 Task: Check the average views per listing of gas furnace in the last 3 years.
Action: Mouse moved to (864, 194)
Screenshot: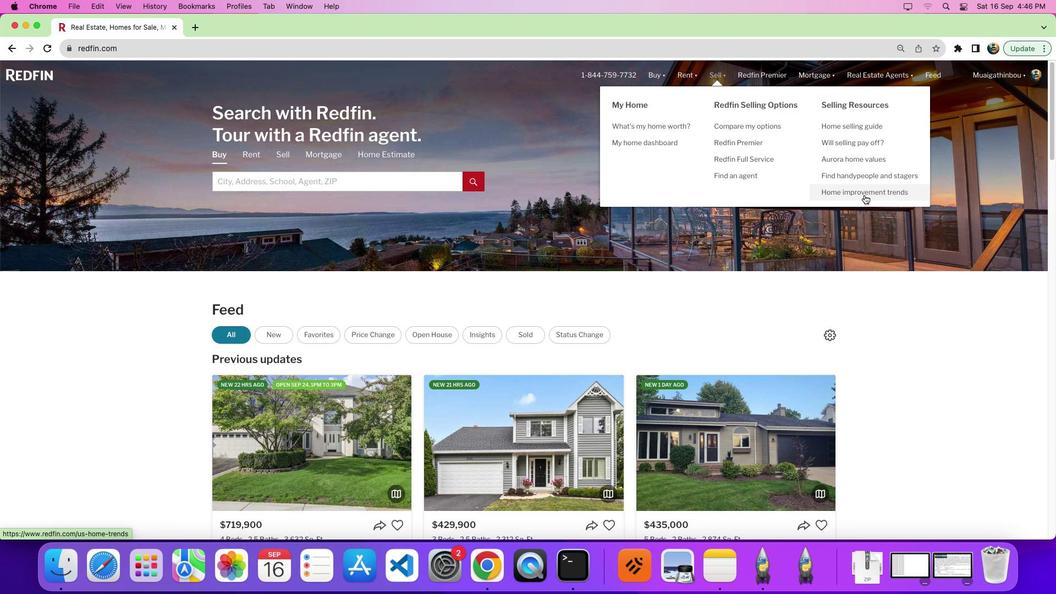 
Action: Mouse pressed left at (864, 194)
Screenshot: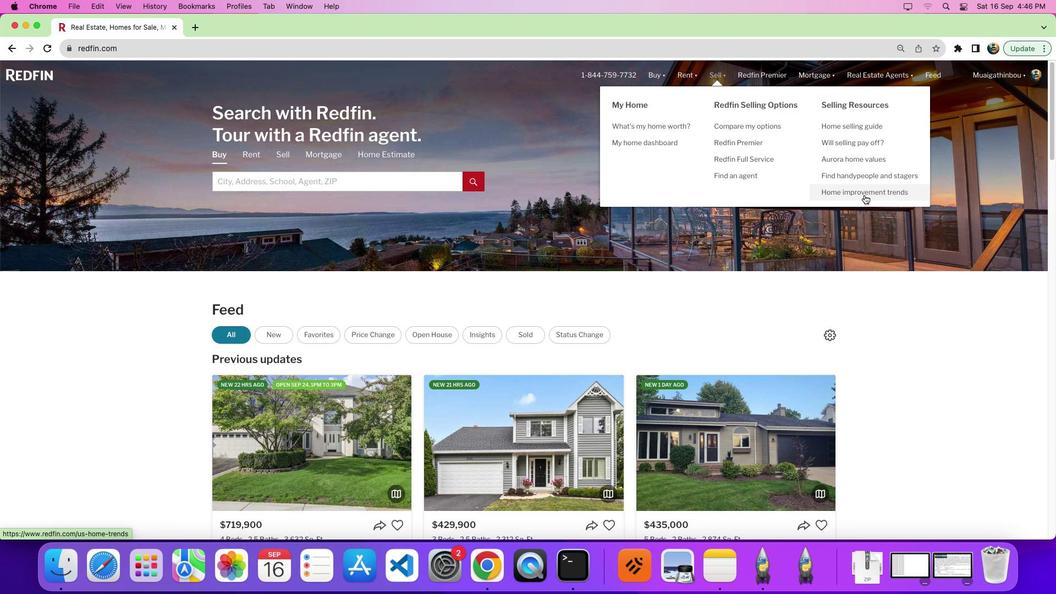 
Action: Mouse pressed left at (864, 194)
Screenshot: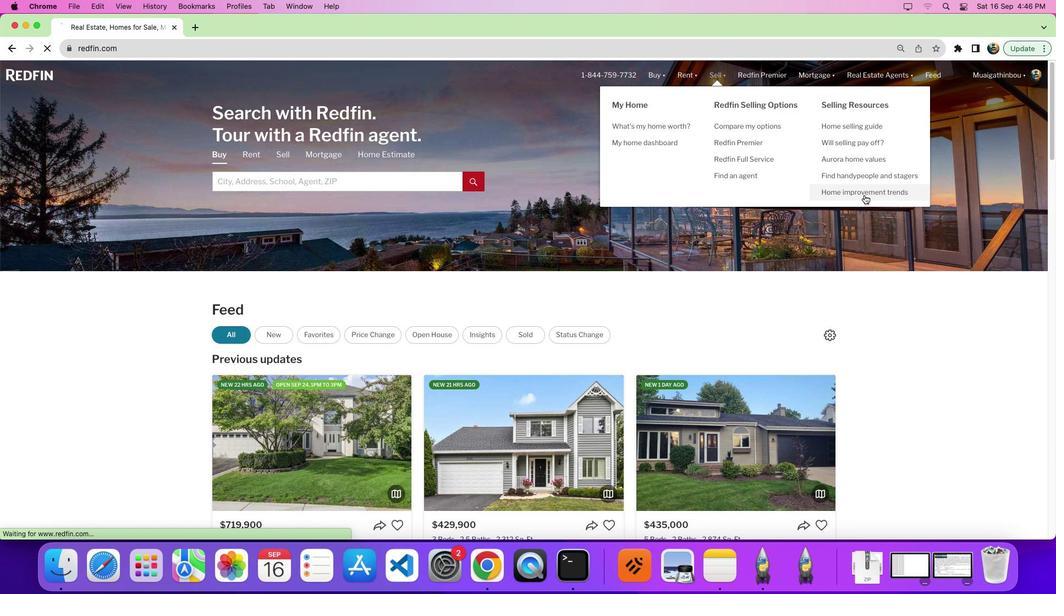 
Action: Mouse moved to (286, 213)
Screenshot: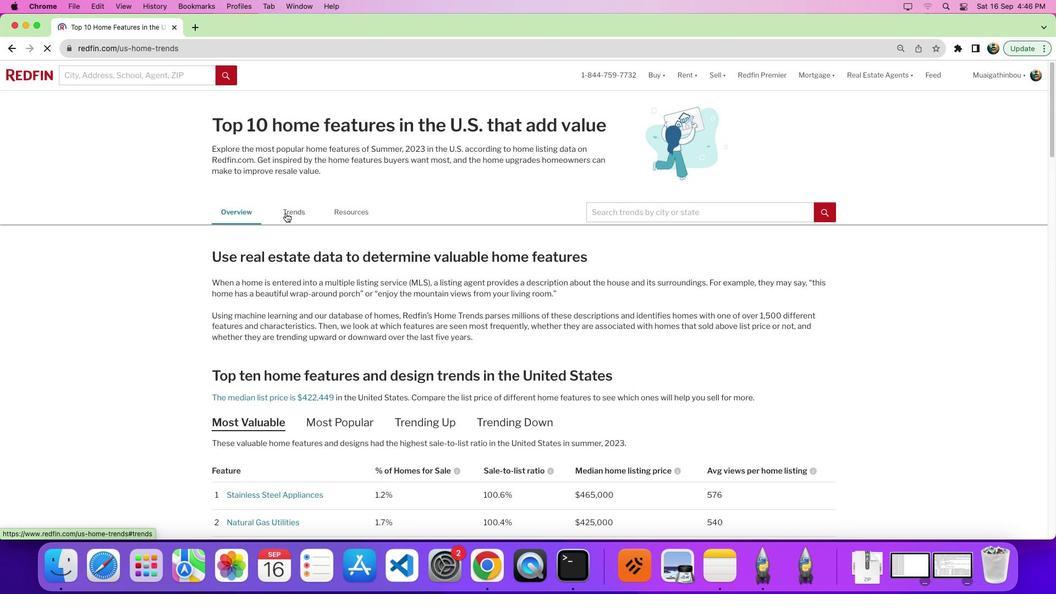 
Action: Mouse pressed left at (286, 213)
Screenshot: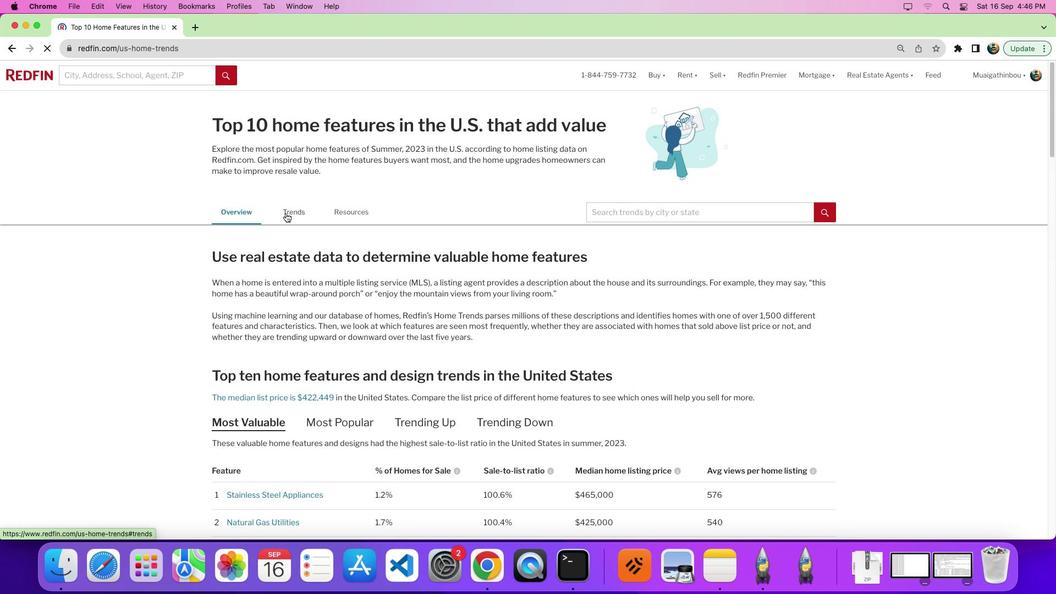 
Action: Mouse moved to (548, 277)
Screenshot: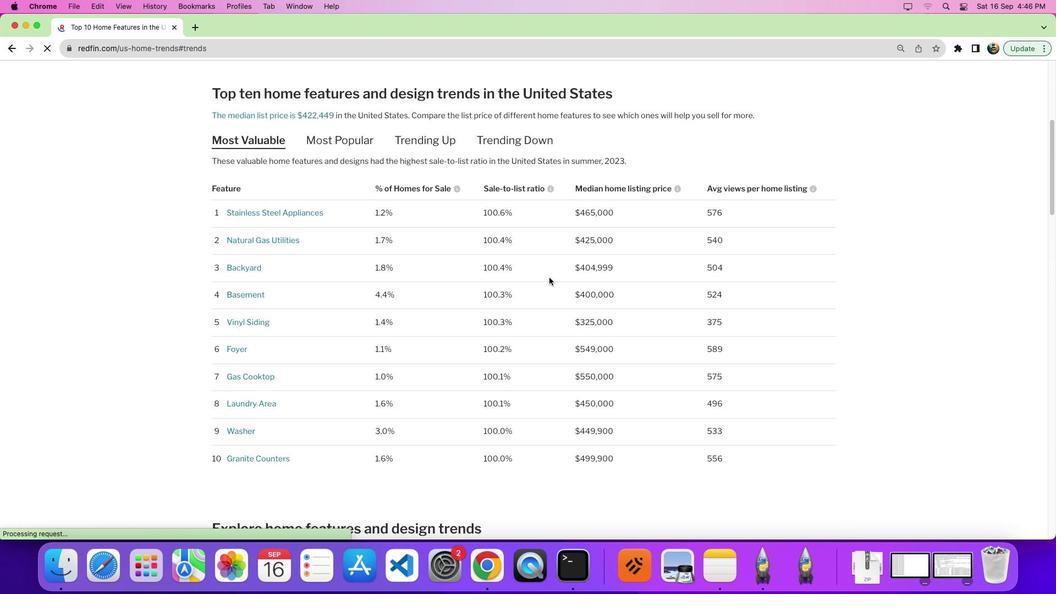 
Action: Mouse scrolled (548, 277) with delta (0, 0)
Screenshot: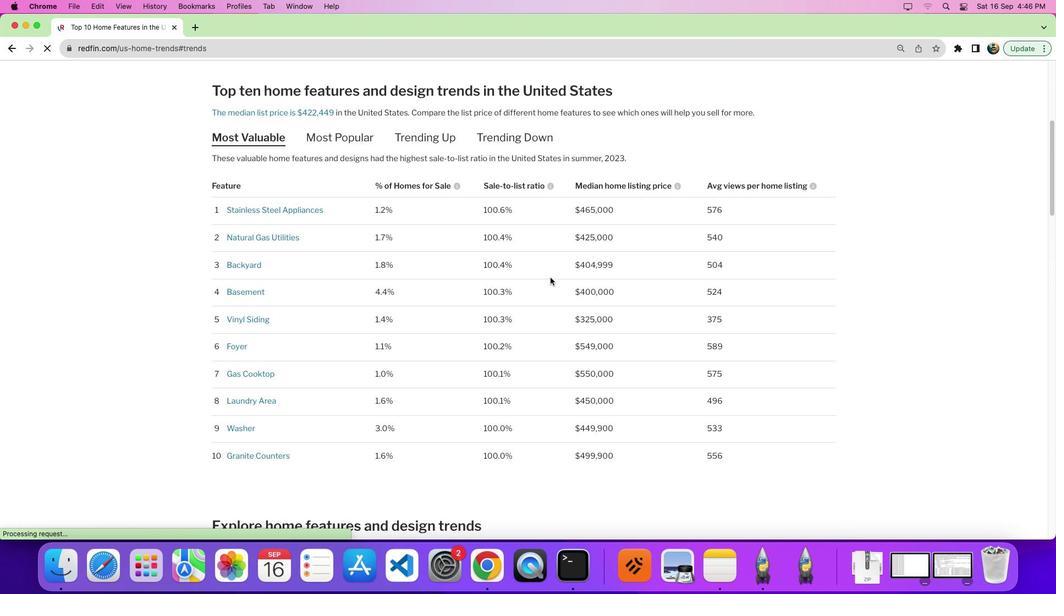 
Action: Mouse moved to (549, 277)
Screenshot: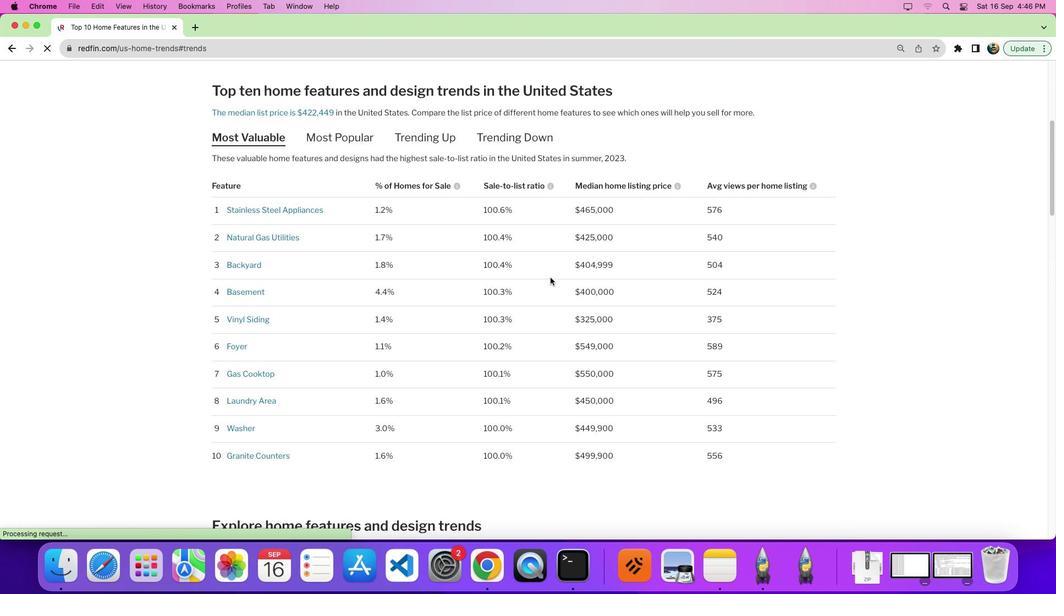 
Action: Mouse scrolled (549, 277) with delta (0, -1)
Screenshot: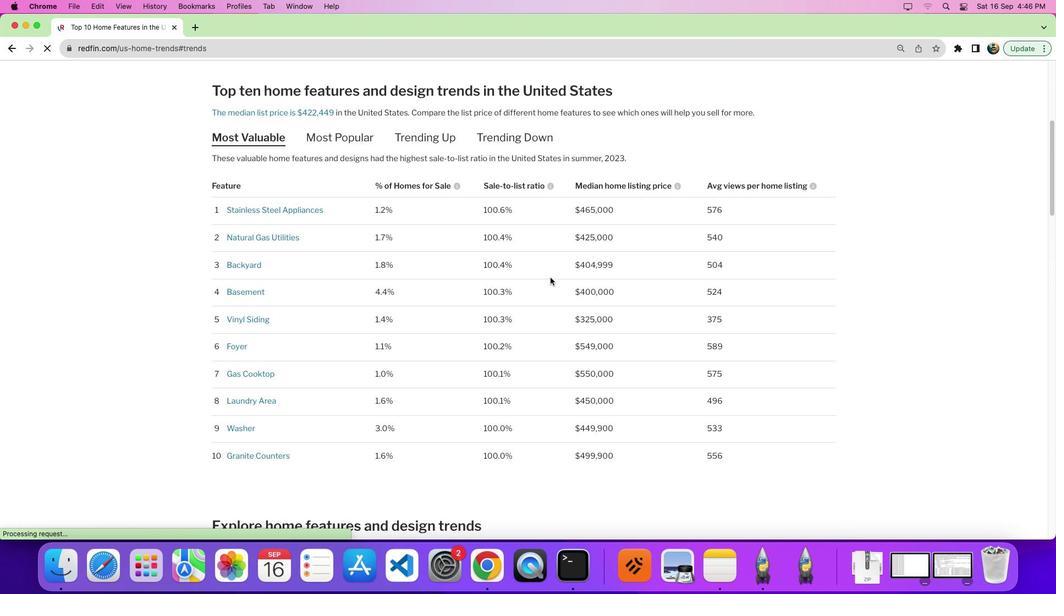 
Action: Mouse moved to (549, 277)
Screenshot: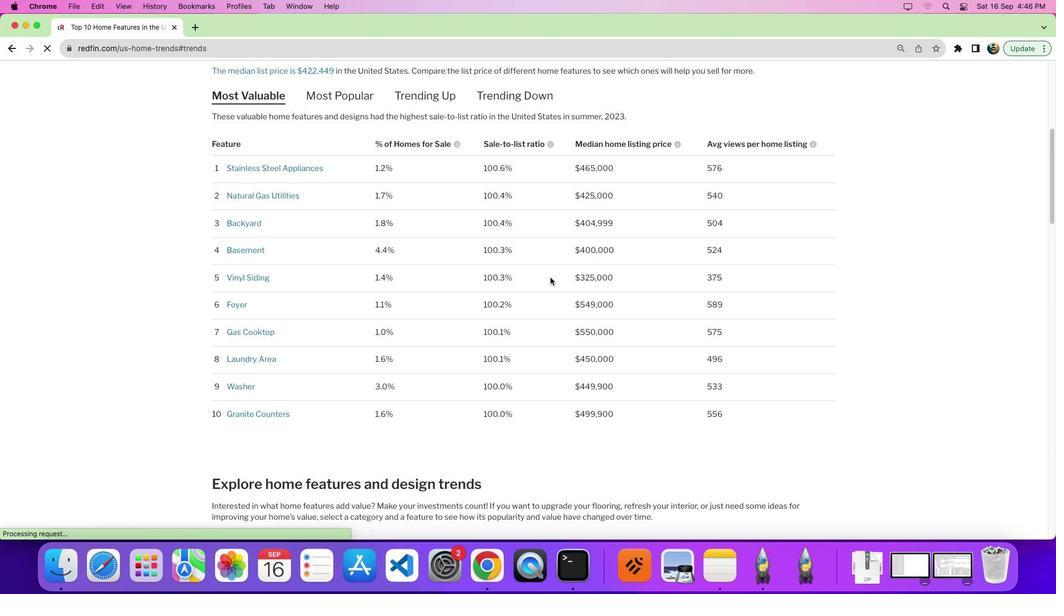 
Action: Mouse scrolled (549, 277) with delta (0, -4)
Screenshot: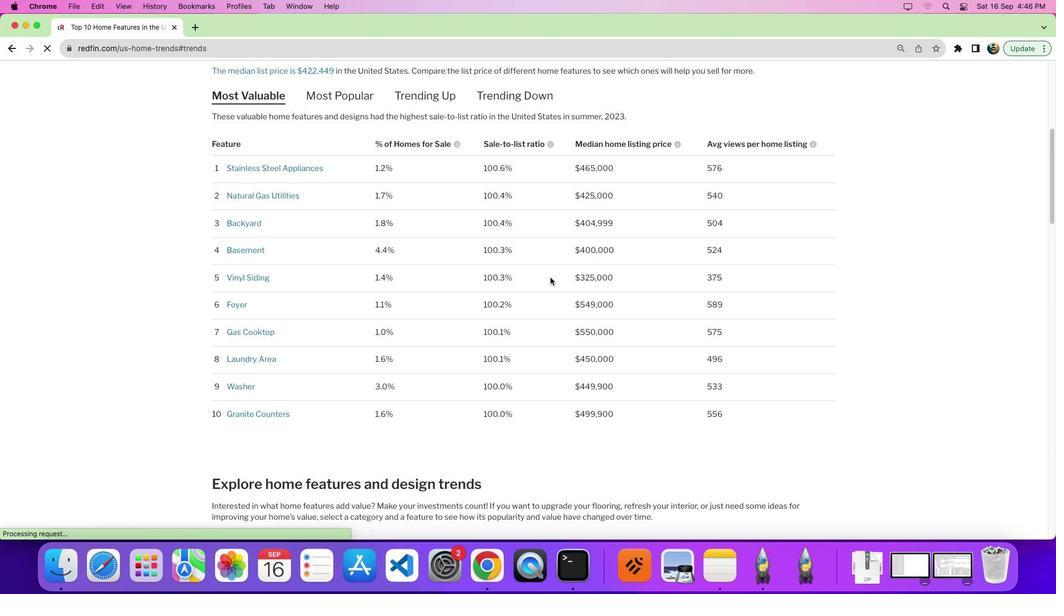 
Action: Mouse moved to (550, 277)
Screenshot: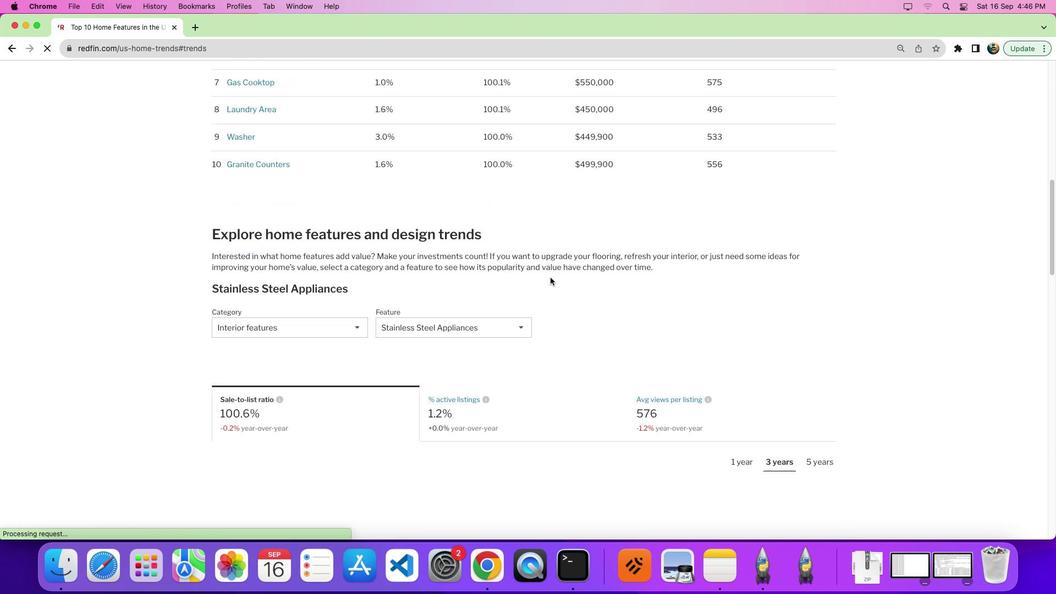 
Action: Mouse scrolled (550, 277) with delta (0, -5)
Screenshot: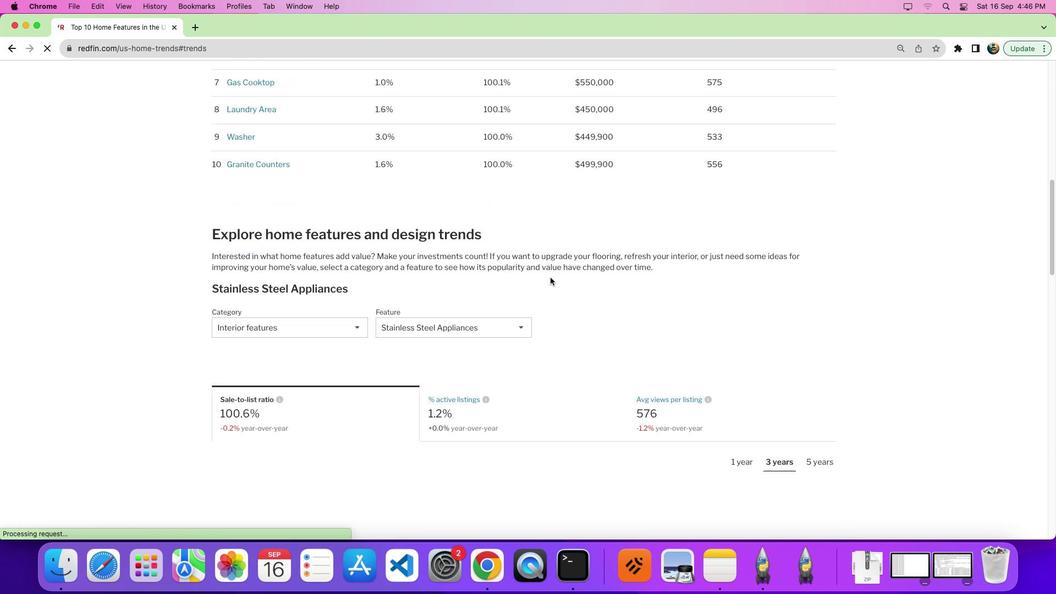 
Action: Mouse moved to (432, 285)
Screenshot: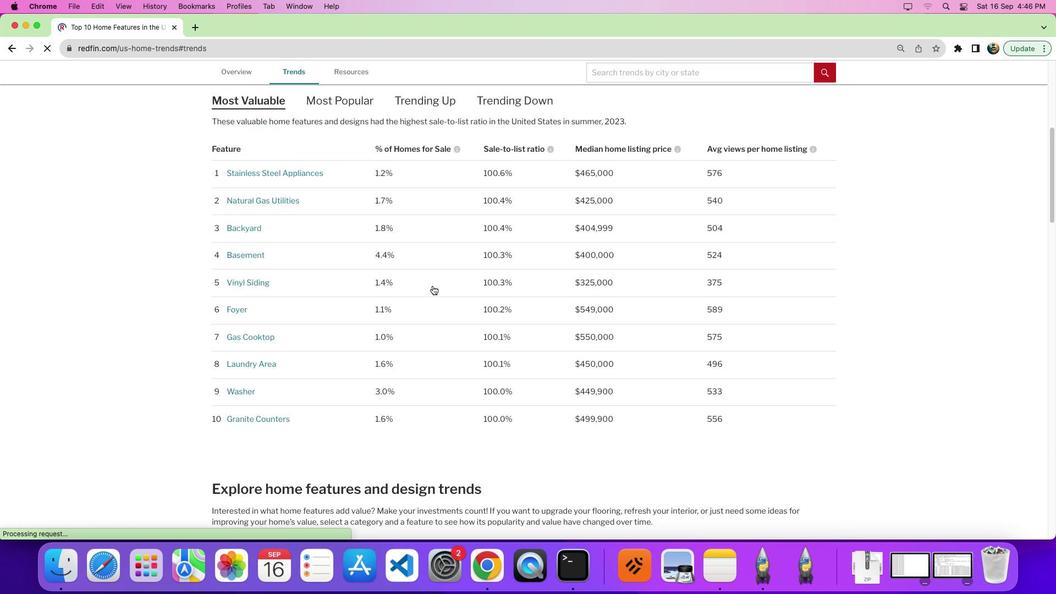 
Action: Mouse scrolled (432, 285) with delta (0, 0)
Screenshot: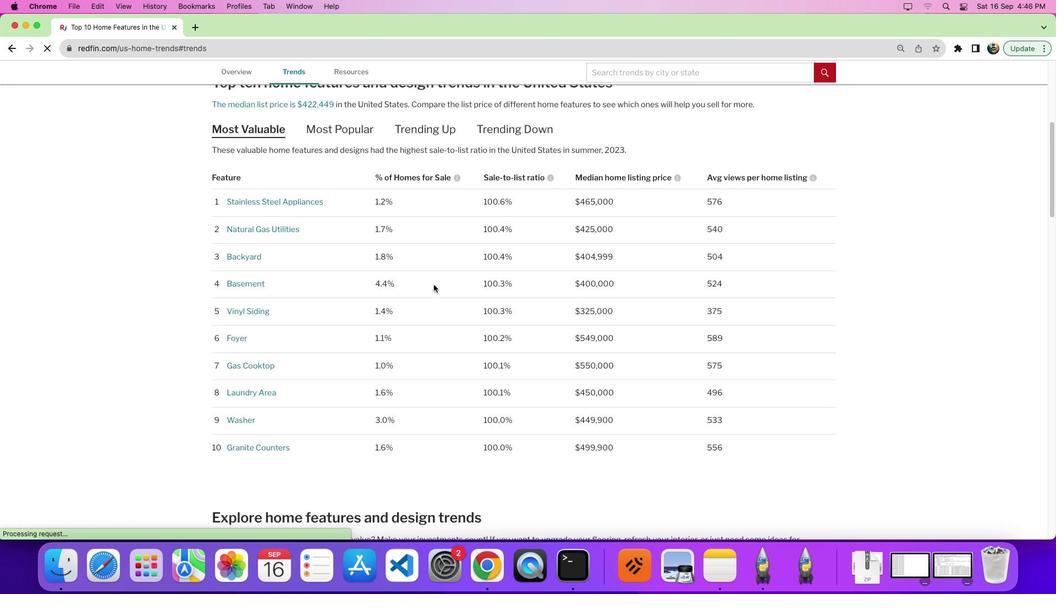 
Action: Mouse scrolled (432, 285) with delta (0, 0)
Screenshot: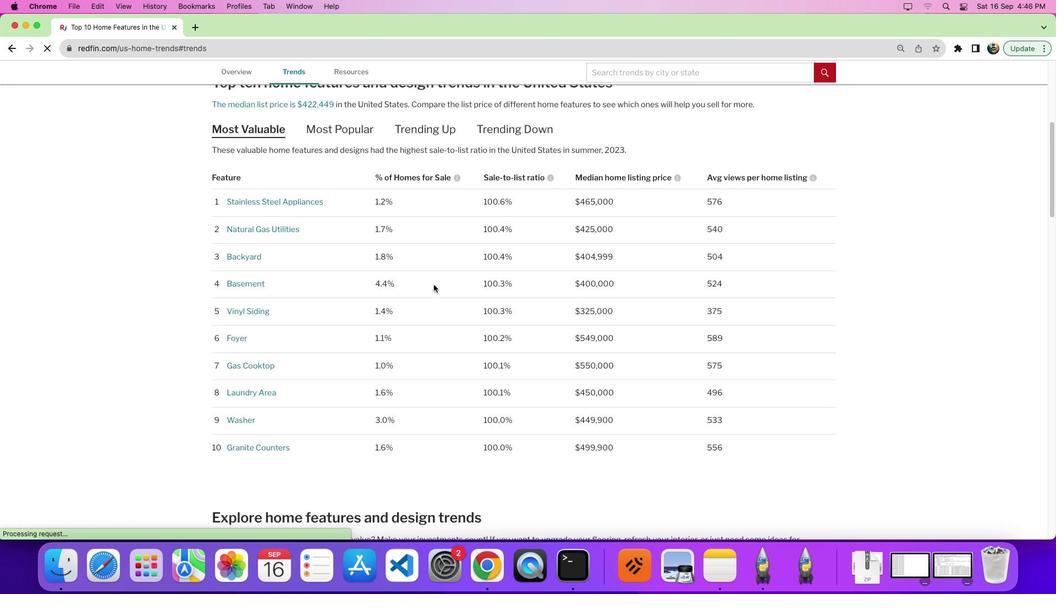 
Action: Mouse moved to (433, 285)
Screenshot: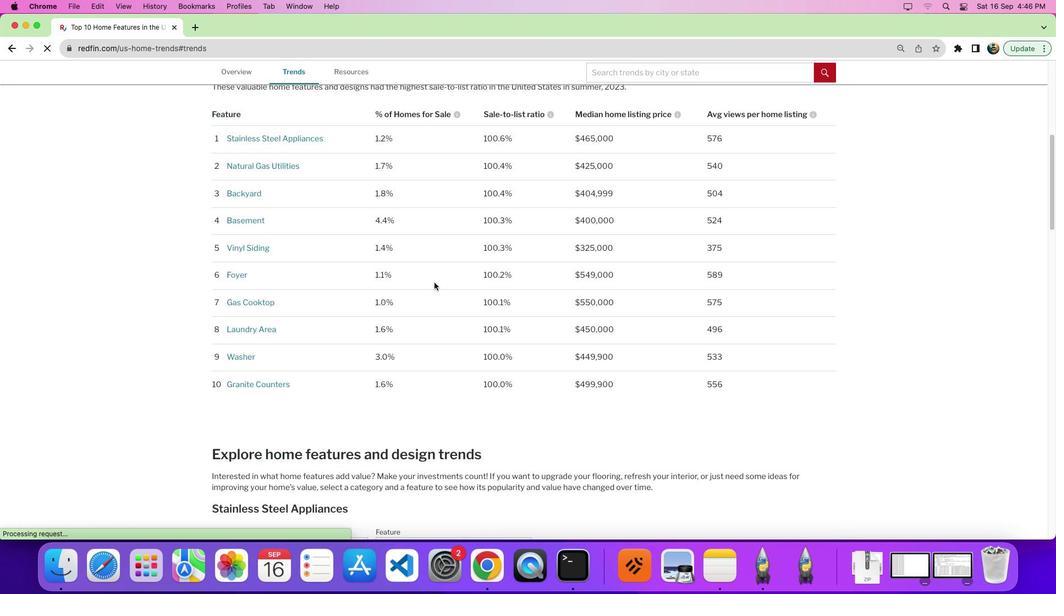 
Action: Mouse scrolled (433, 285) with delta (0, -4)
Screenshot: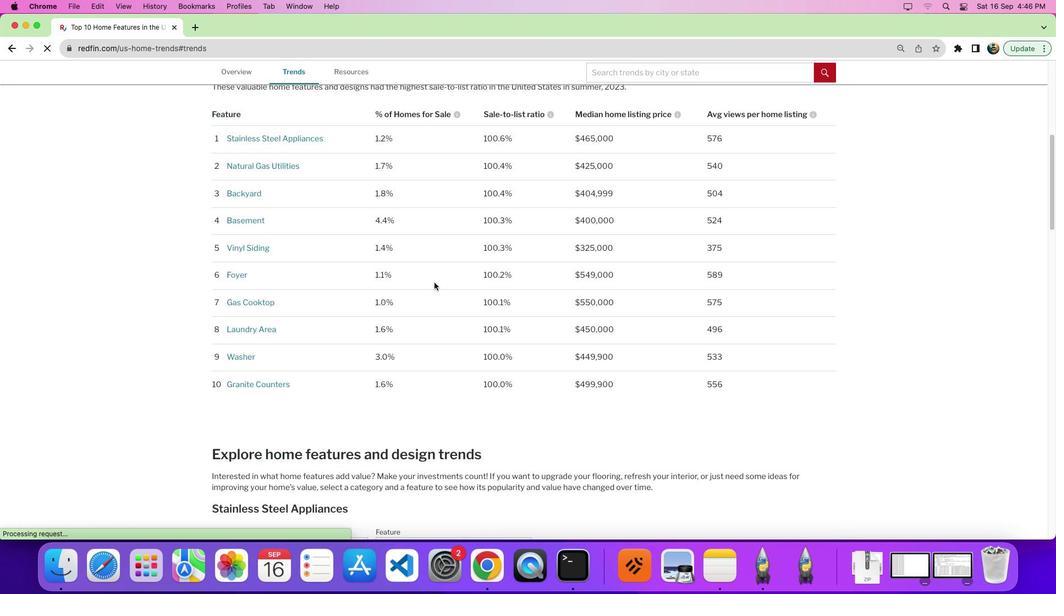 
Action: Mouse moved to (434, 284)
Screenshot: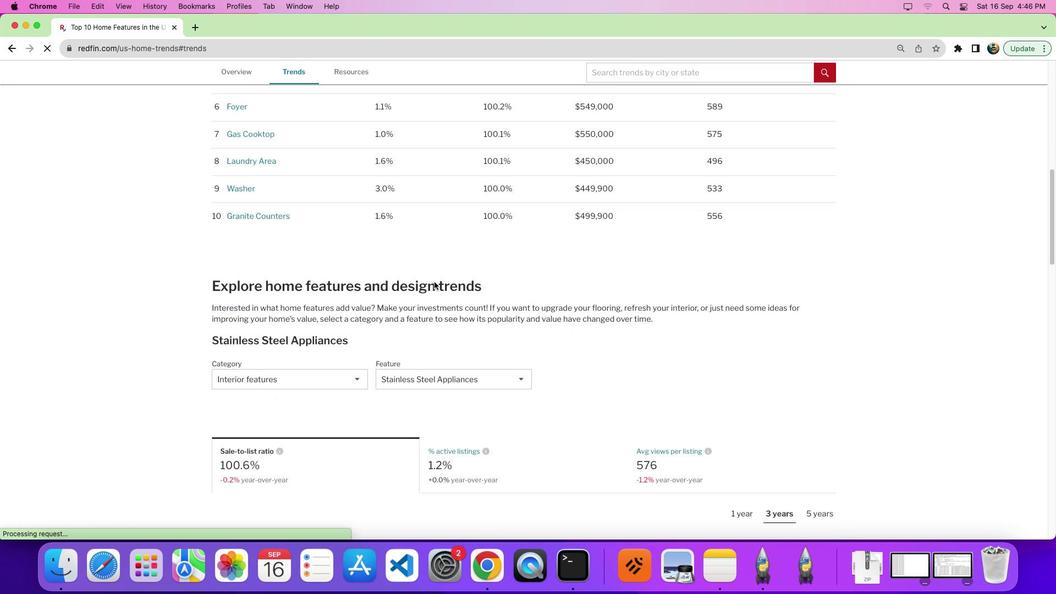 
Action: Mouse scrolled (434, 284) with delta (0, -6)
Screenshot: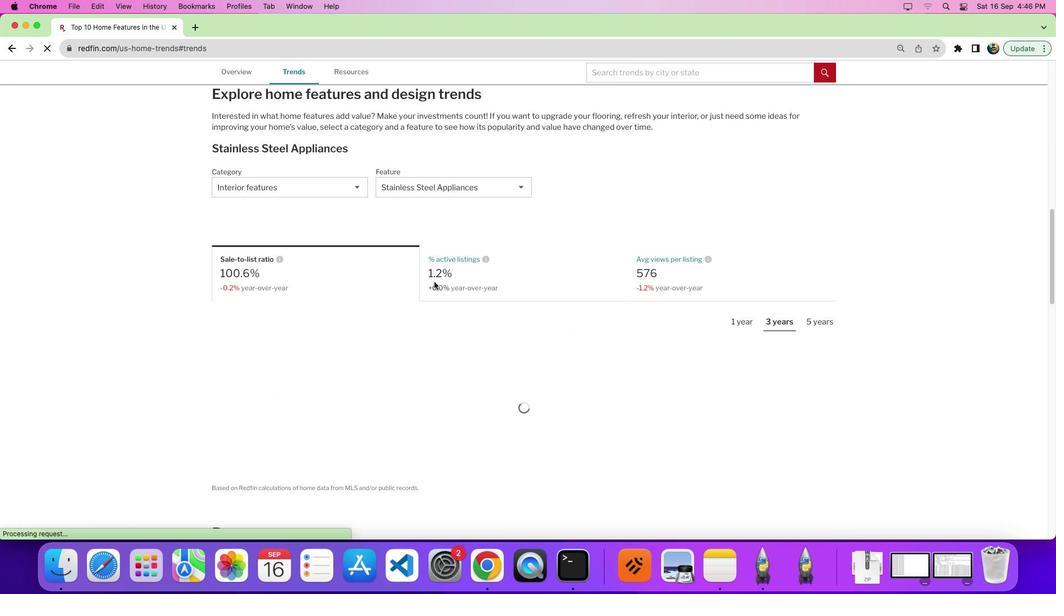
Action: Mouse moved to (426, 283)
Screenshot: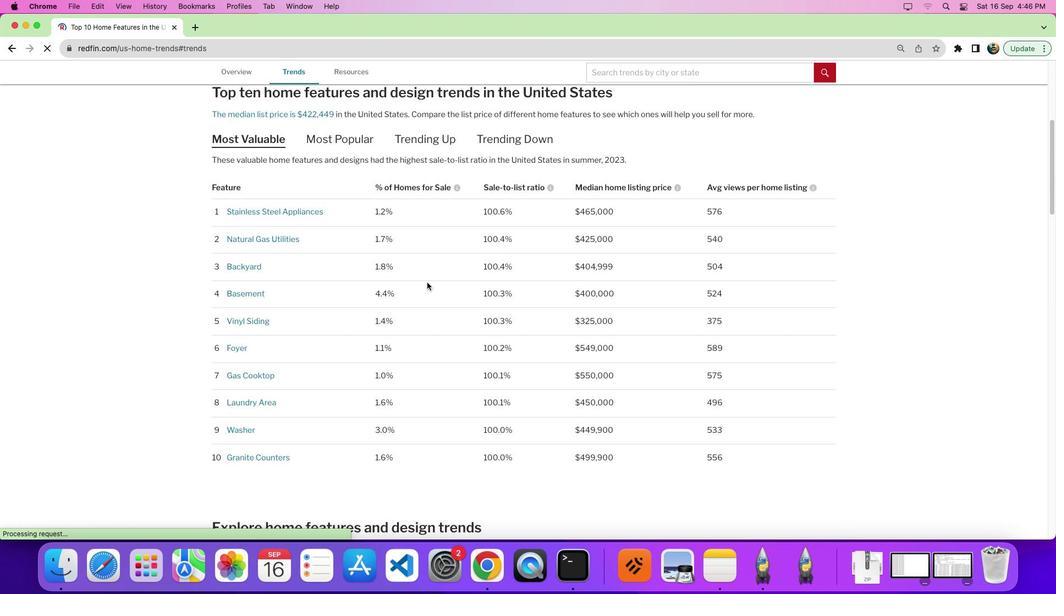 
Action: Mouse scrolled (426, 283) with delta (0, 0)
Screenshot: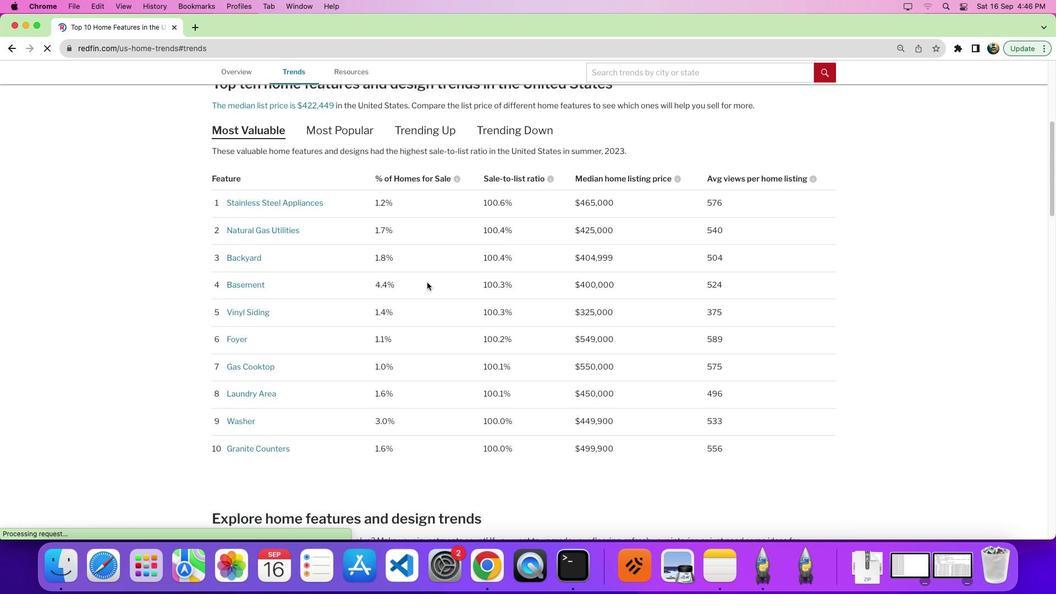 
Action: Mouse moved to (426, 282)
Screenshot: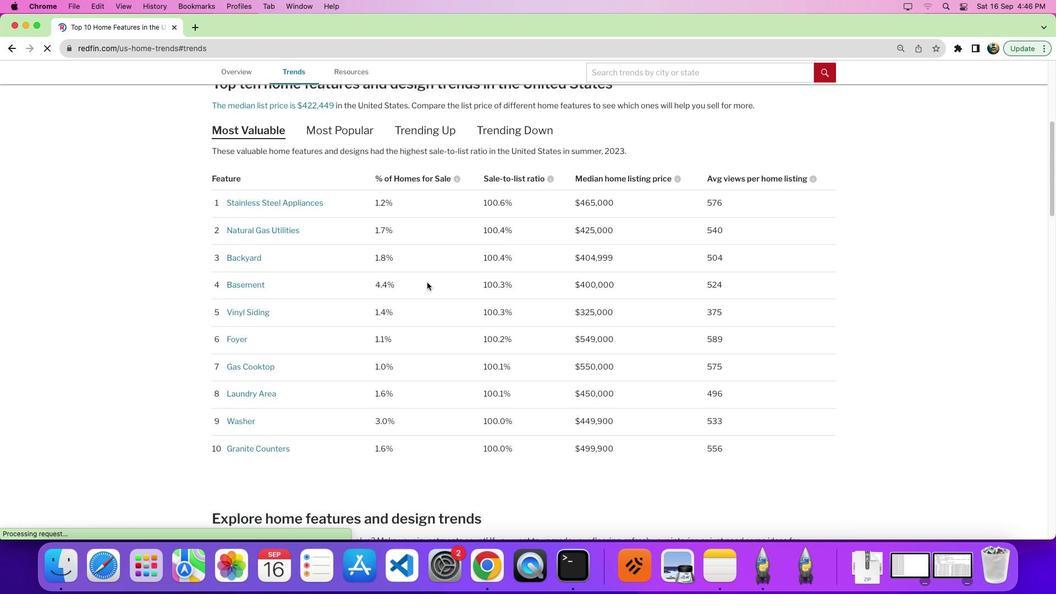
Action: Mouse scrolled (426, 282) with delta (0, 0)
Screenshot: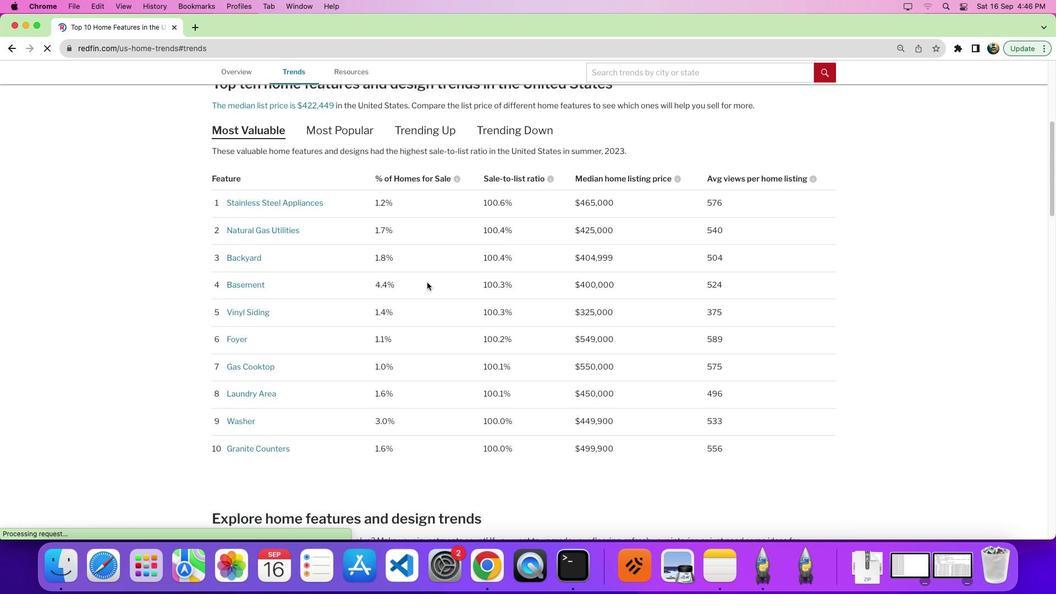 
Action: Mouse moved to (426, 282)
Screenshot: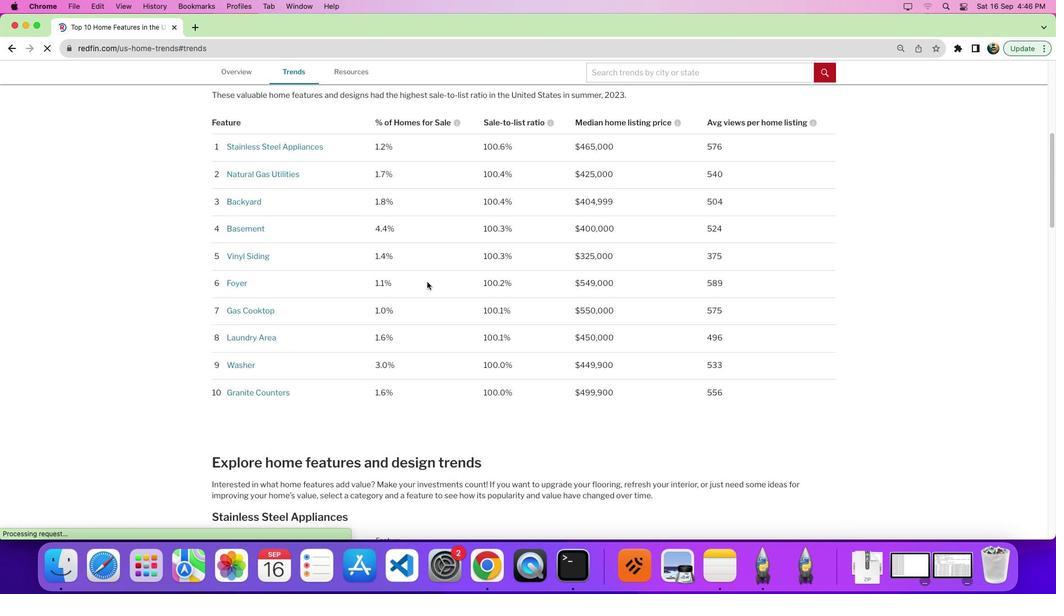 
Action: Mouse scrolled (426, 282) with delta (0, -4)
Screenshot: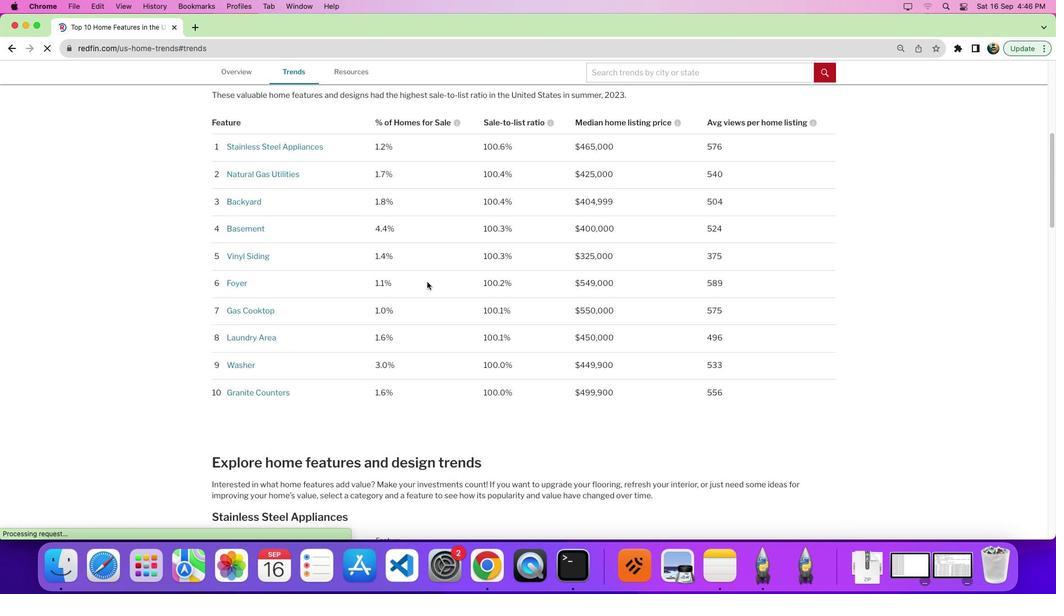 
Action: Mouse moved to (412, 286)
Screenshot: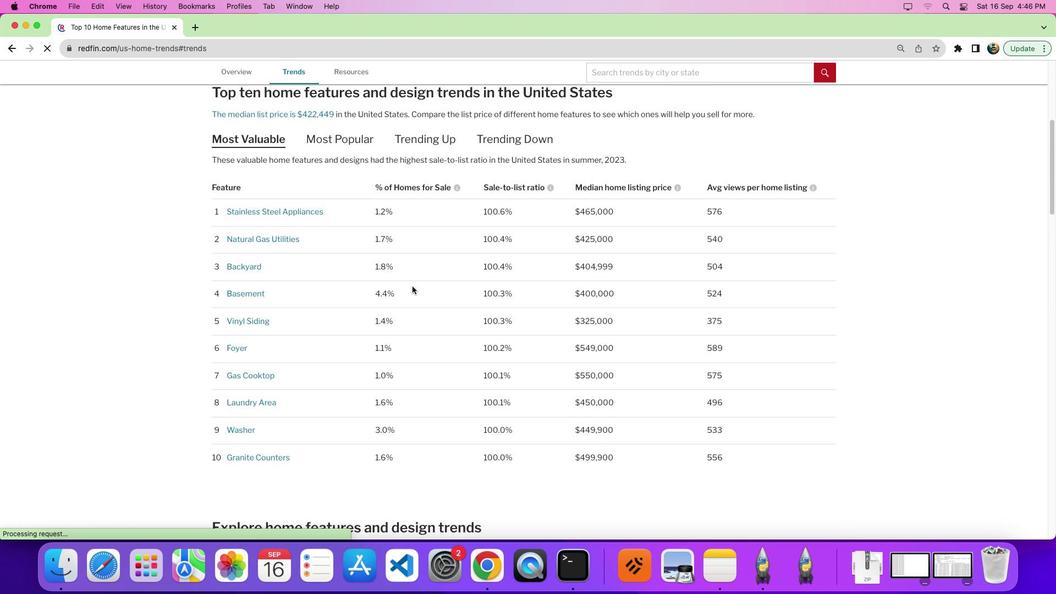 
Action: Mouse scrolled (412, 286) with delta (0, 0)
Screenshot: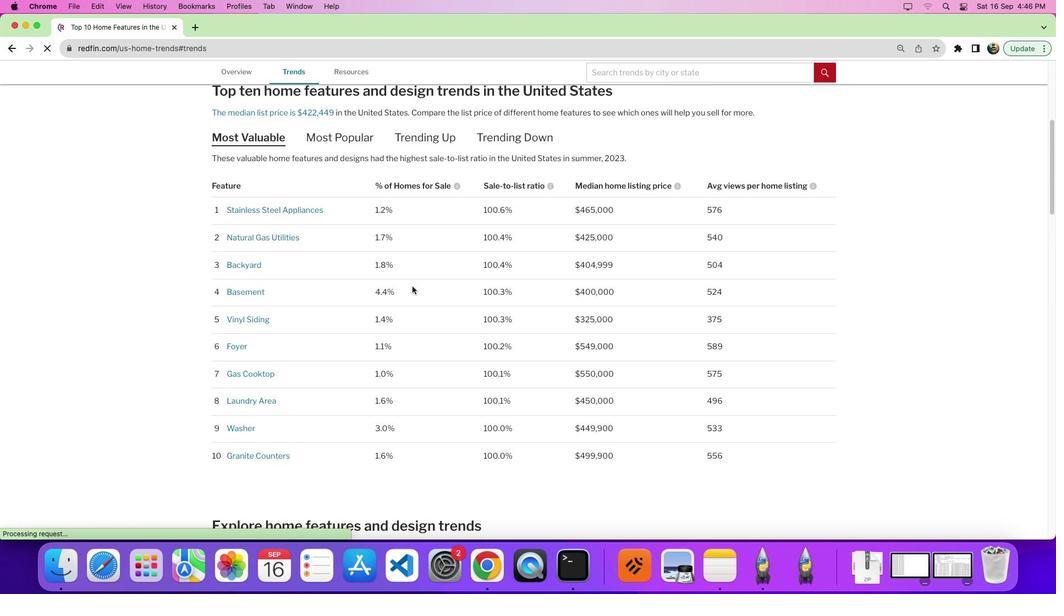 
Action: Mouse scrolled (412, 286) with delta (0, 0)
Screenshot: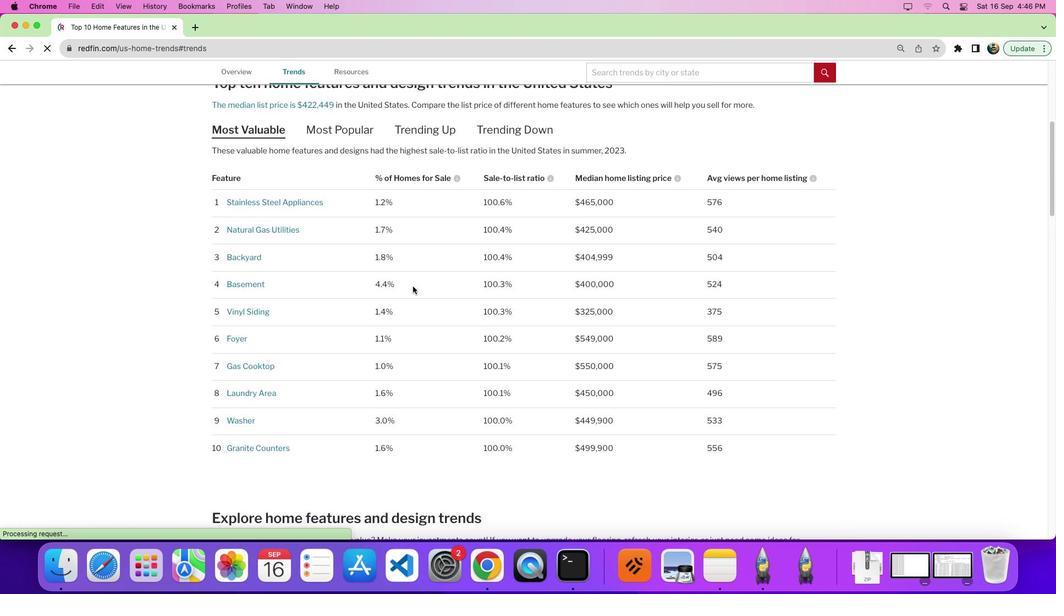 
Action: Mouse scrolled (412, 286) with delta (0, -4)
Screenshot: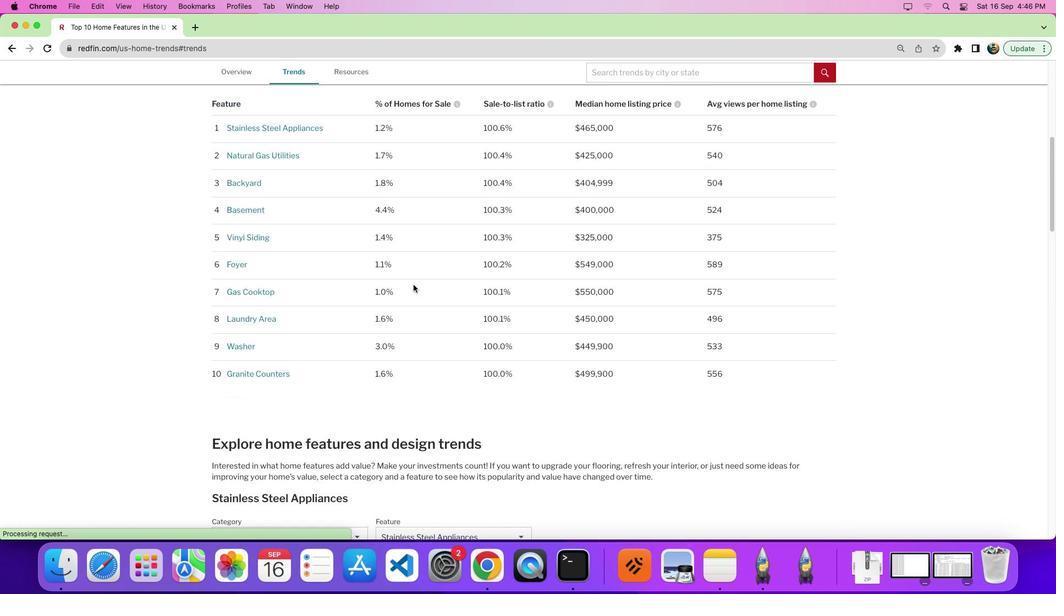 
Action: Mouse moved to (413, 286)
Screenshot: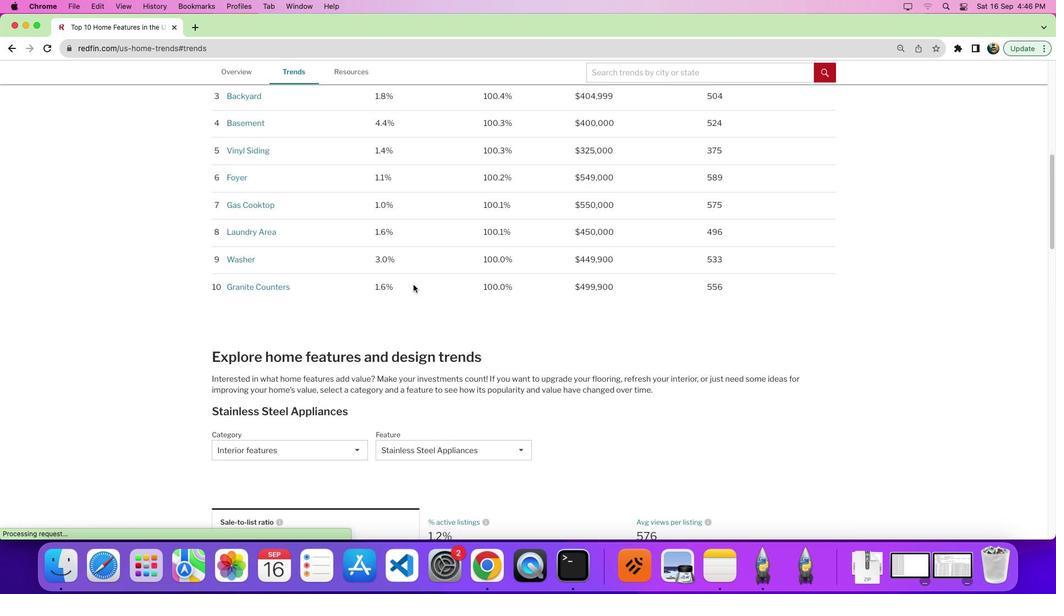 
Action: Mouse scrolled (413, 286) with delta (0, -6)
Screenshot: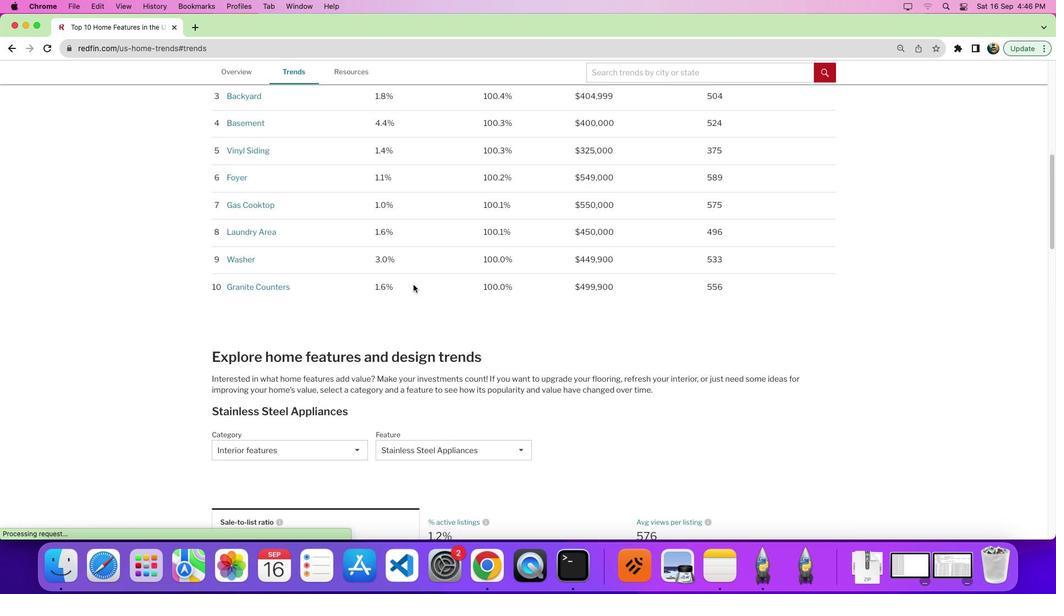 
Action: Mouse moved to (305, 132)
Screenshot: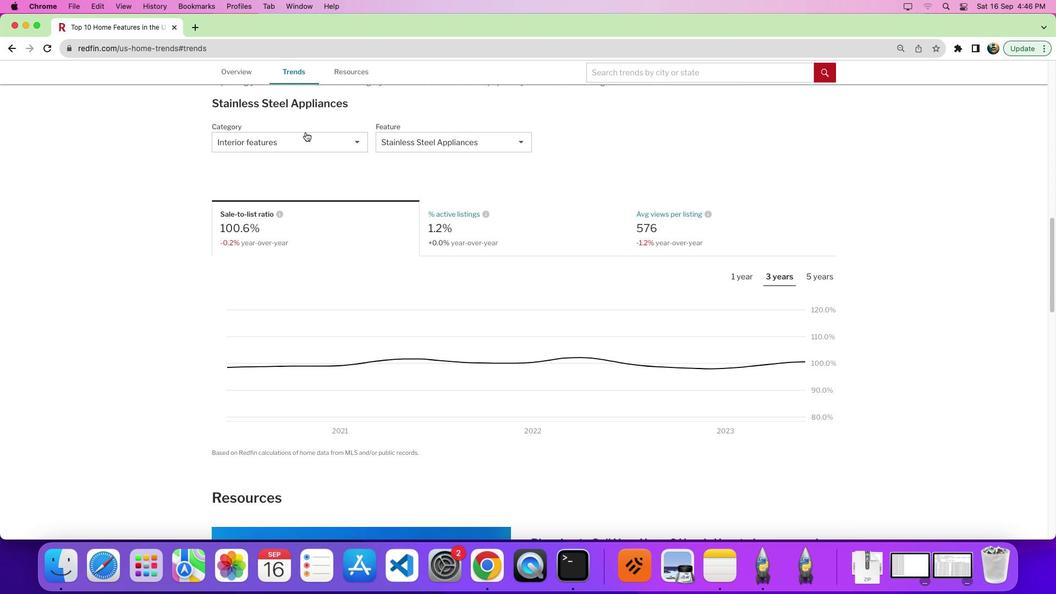 
Action: Mouse pressed left at (305, 132)
Screenshot: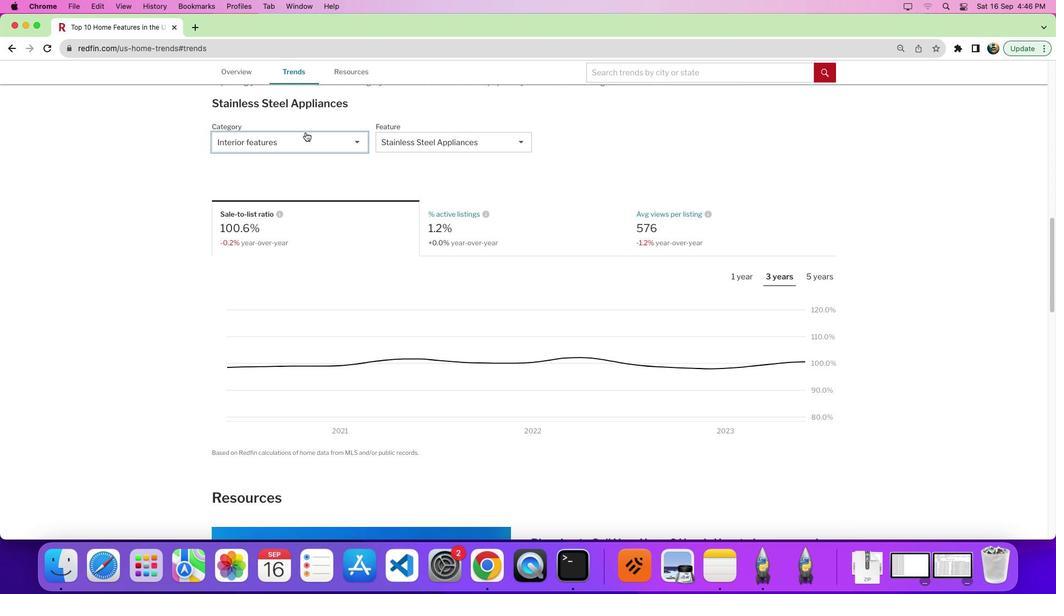 
Action: Mouse moved to (345, 186)
Screenshot: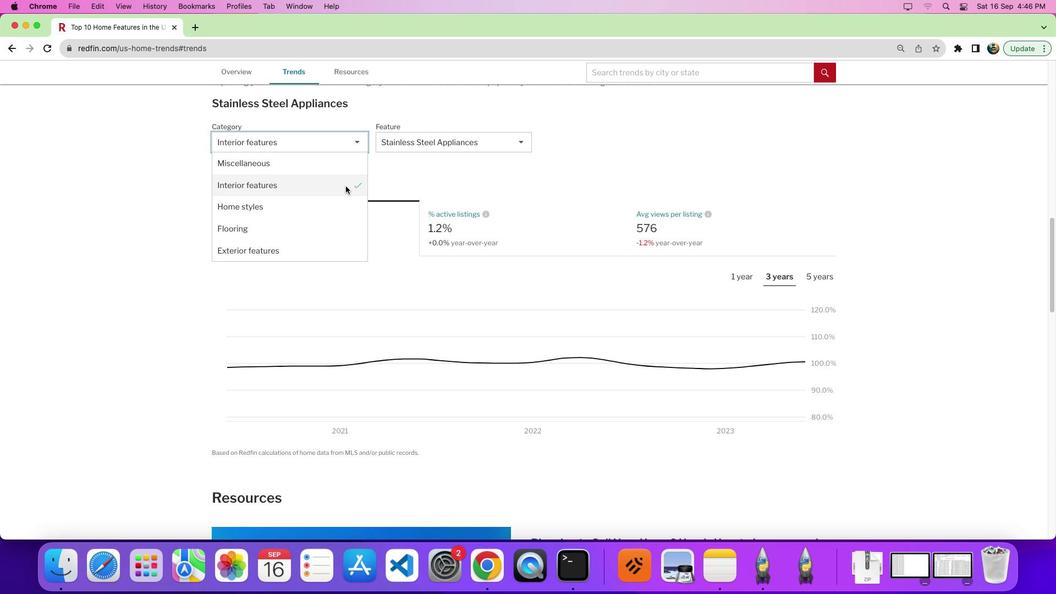 
Action: Mouse pressed left at (345, 186)
Screenshot: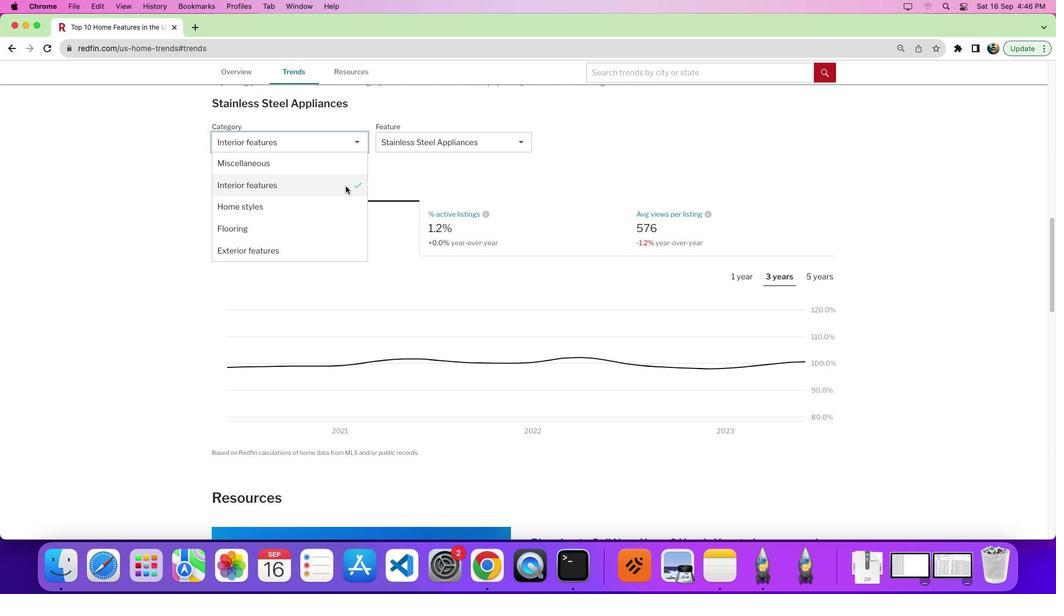 
Action: Mouse moved to (458, 144)
Screenshot: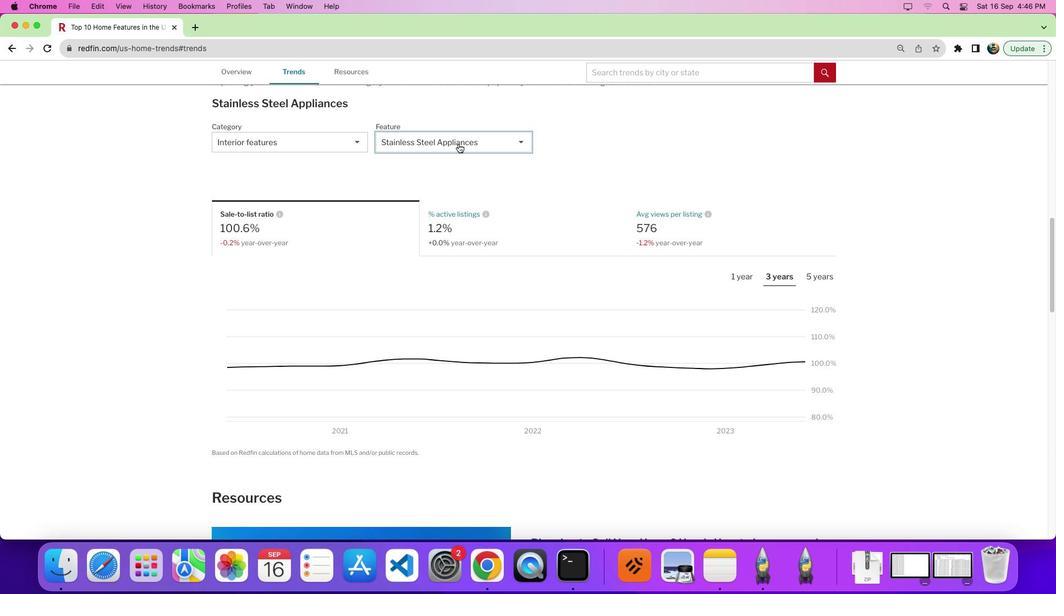 
Action: Mouse pressed left at (458, 144)
Screenshot: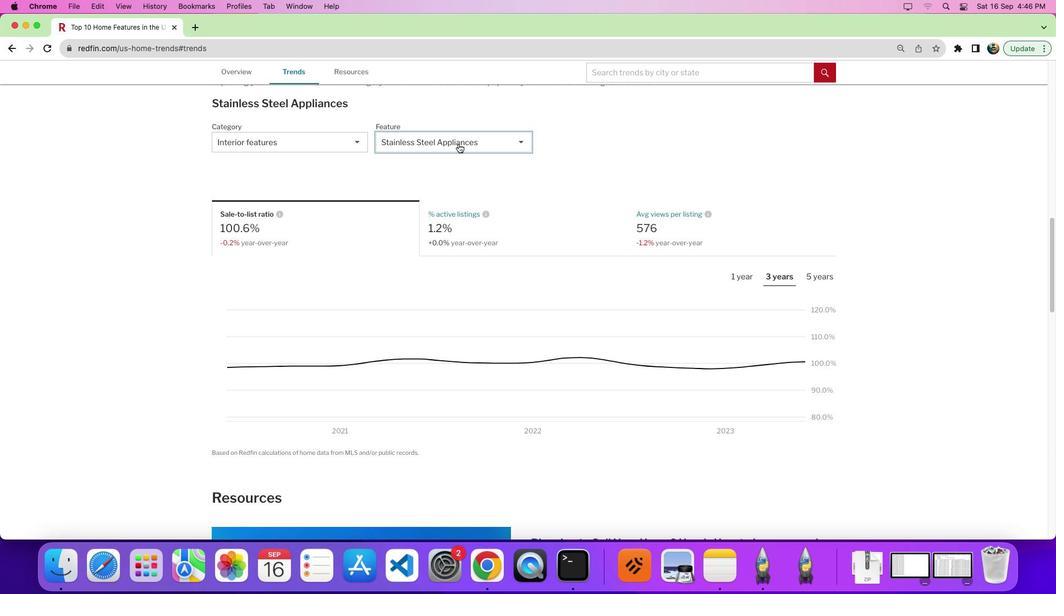
Action: Mouse moved to (527, 229)
Screenshot: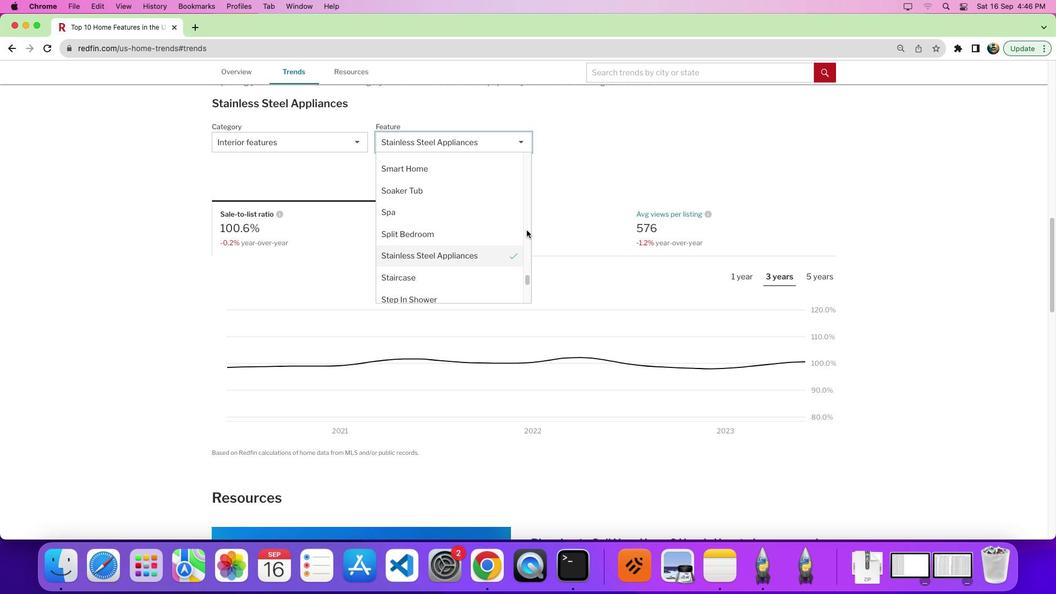 
Action: Mouse pressed left at (527, 229)
Screenshot: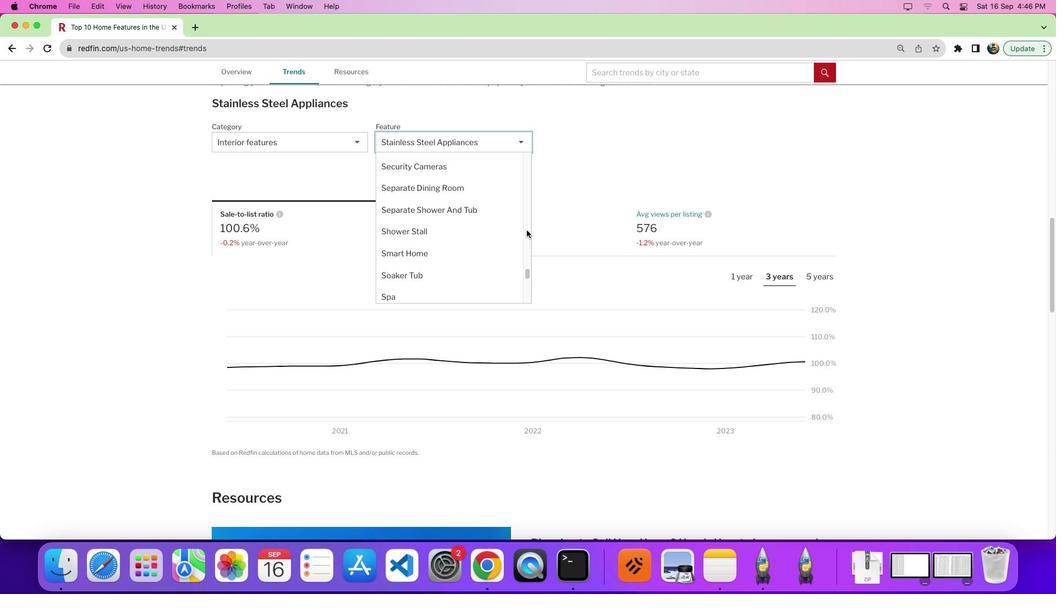 
Action: Mouse moved to (430, 192)
Screenshot: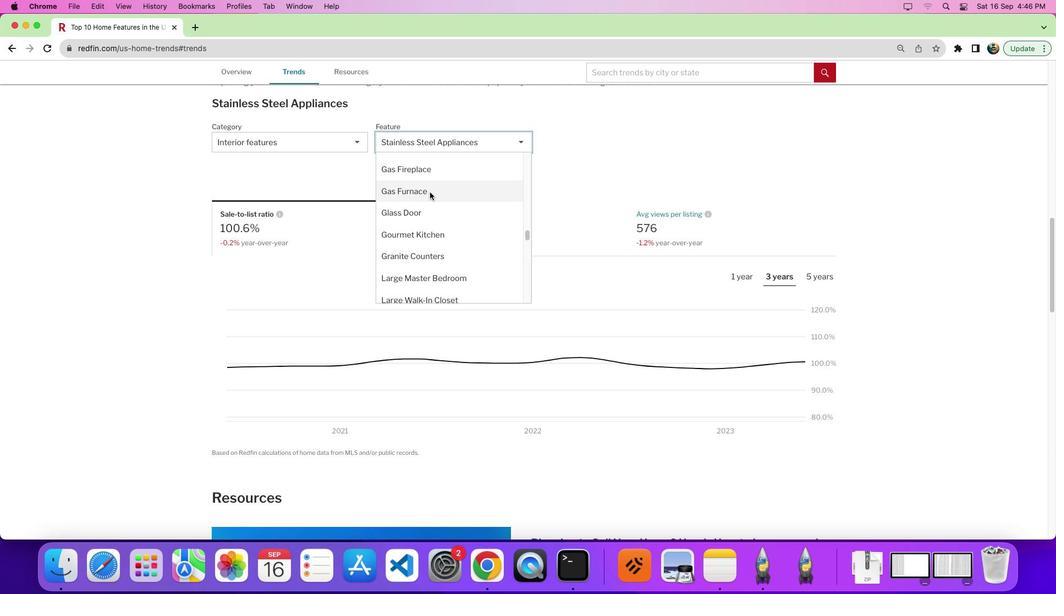 
Action: Mouse pressed left at (430, 192)
Screenshot: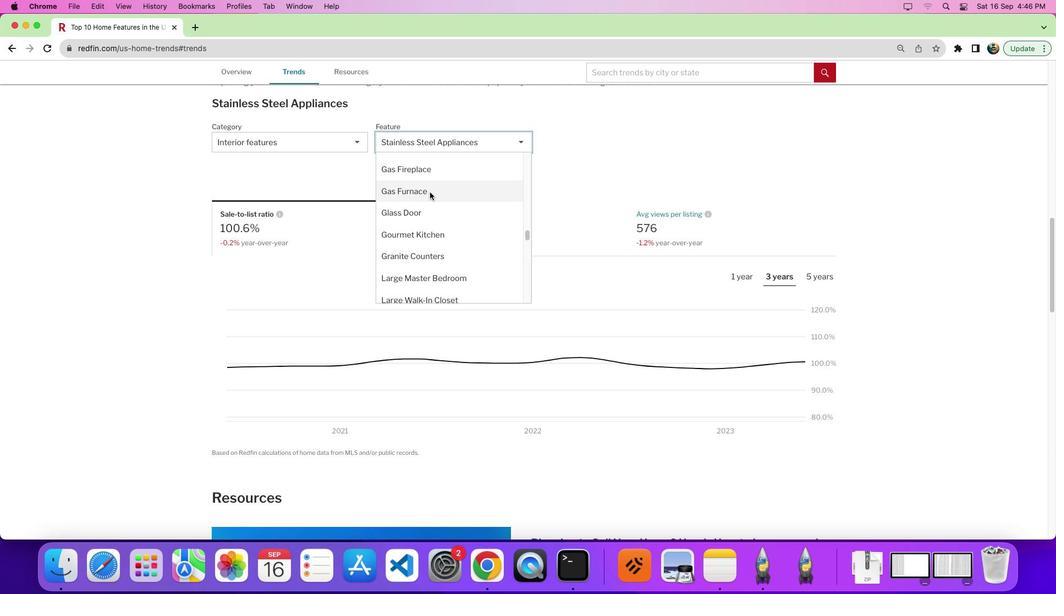 
Action: Mouse moved to (678, 232)
Screenshot: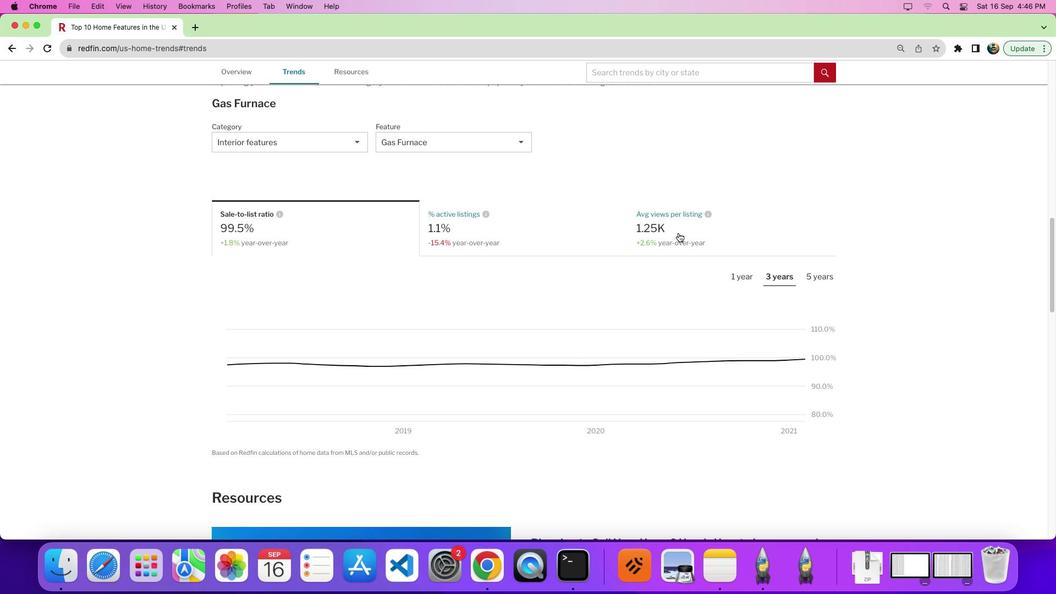 
Action: Mouse pressed left at (678, 232)
Screenshot: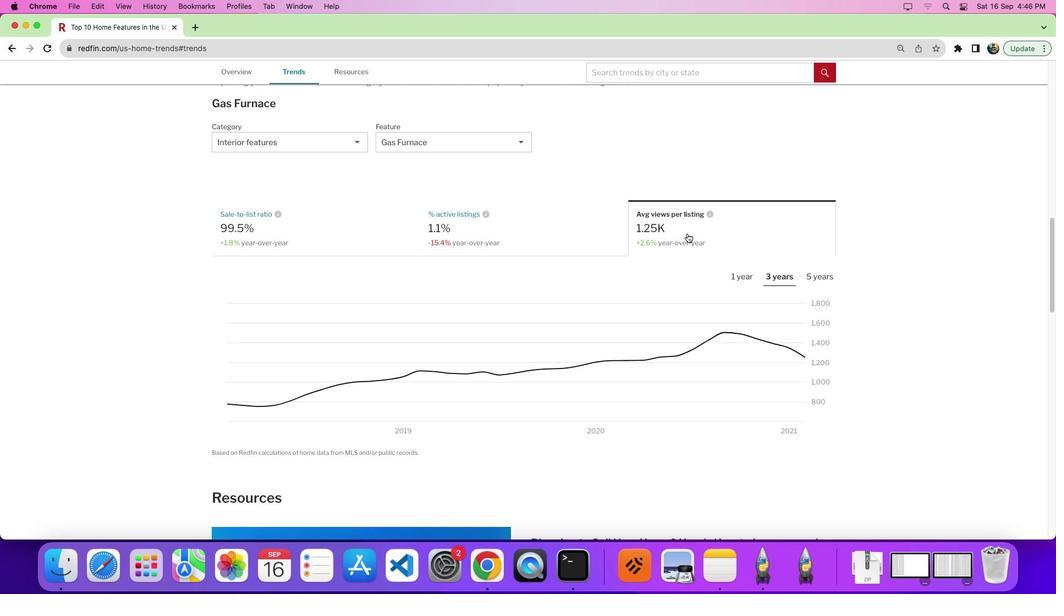 
Action: Mouse moved to (772, 278)
Screenshot: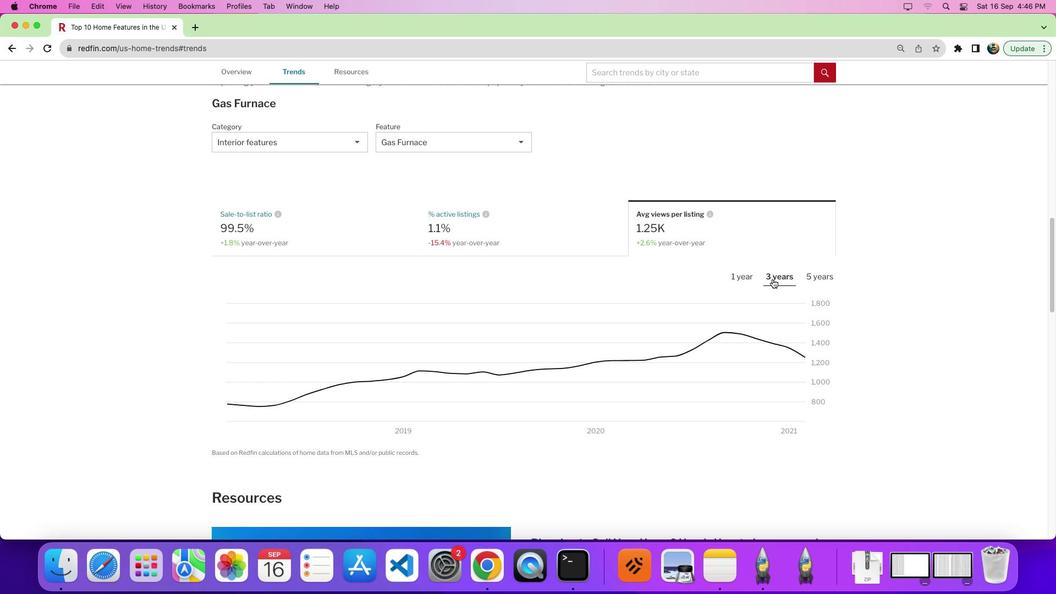 
Action: Mouse scrolled (772, 278) with delta (0, 0)
Screenshot: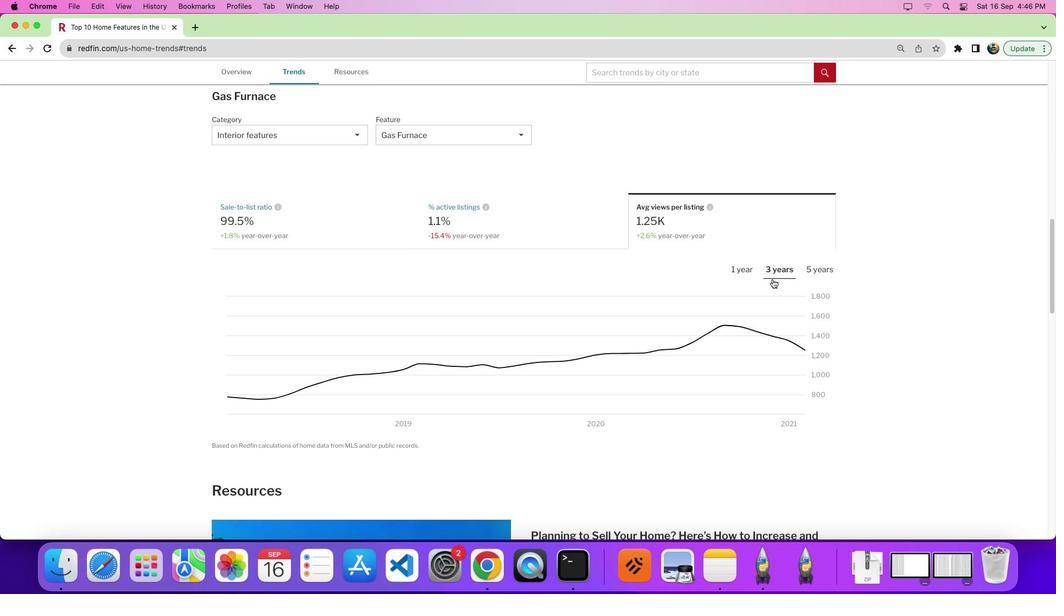 
Action: Mouse scrolled (772, 278) with delta (0, 0)
Screenshot: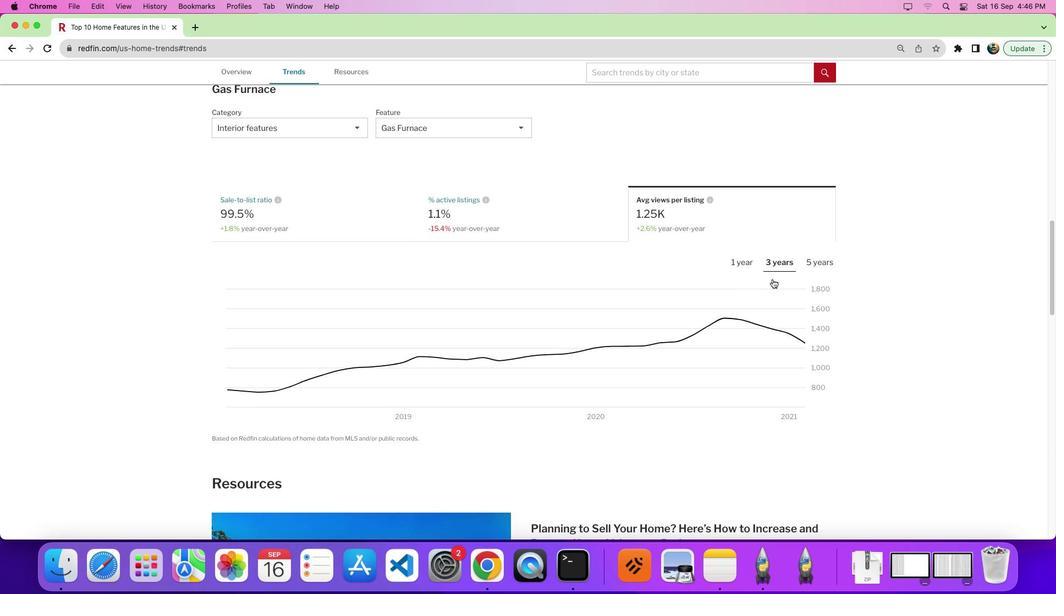 
Action: Mouse moved to (747, 287)
Screenshot: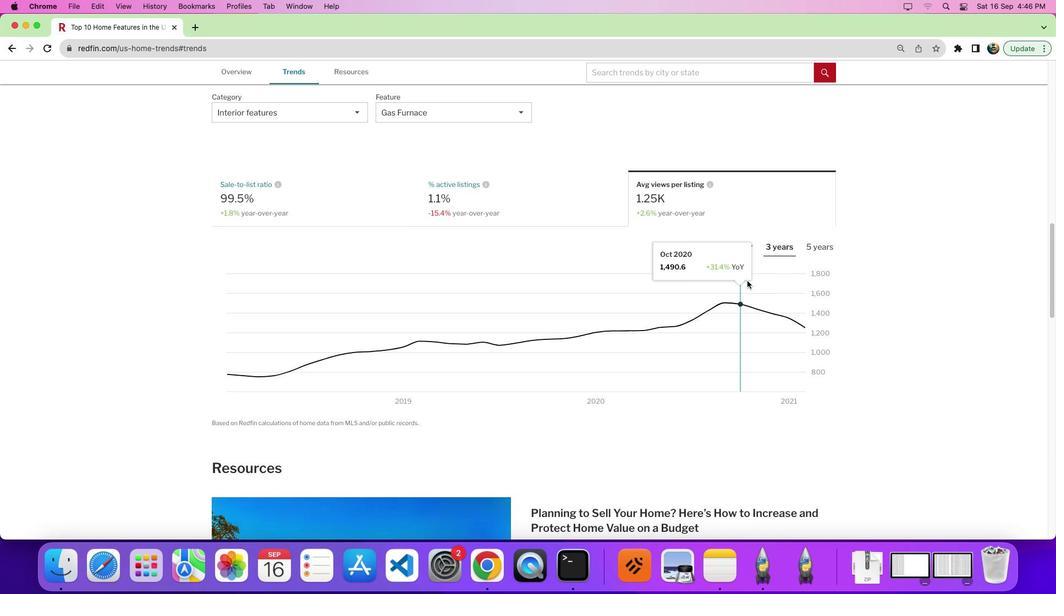 
